 Task: Add Naturally Good Kosher Cheese Swiss Slices to the cart.
Action: Mouse pressed left at (15, 93)
Screenshot: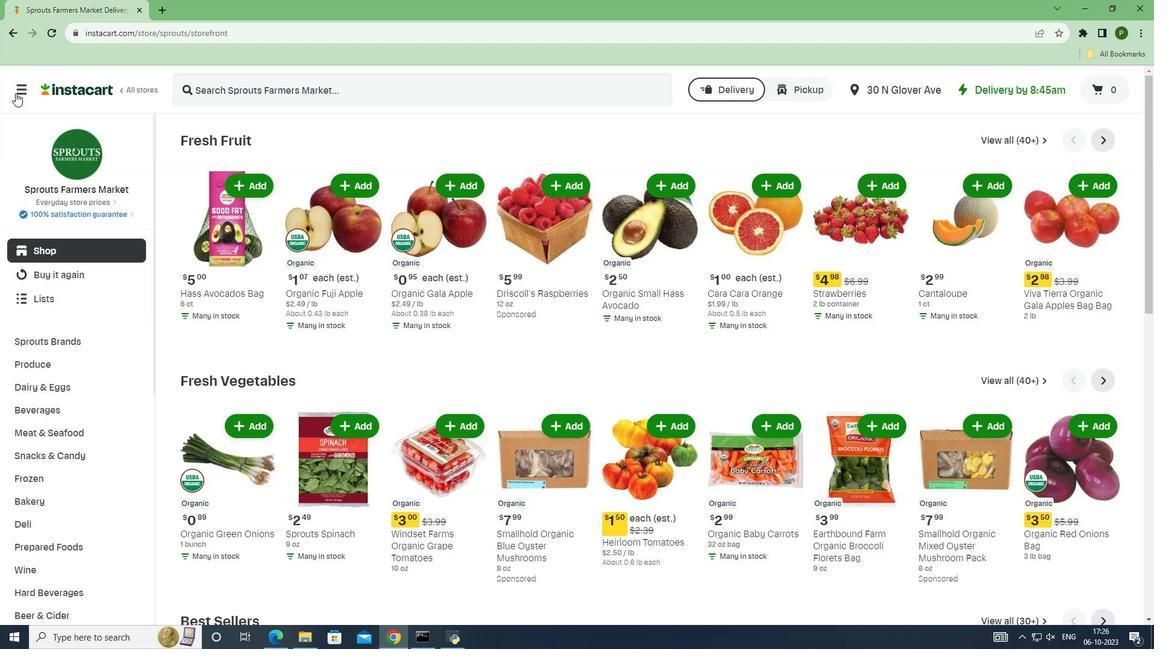 
Action: Mouse moved to (41, 316)
Screenshot: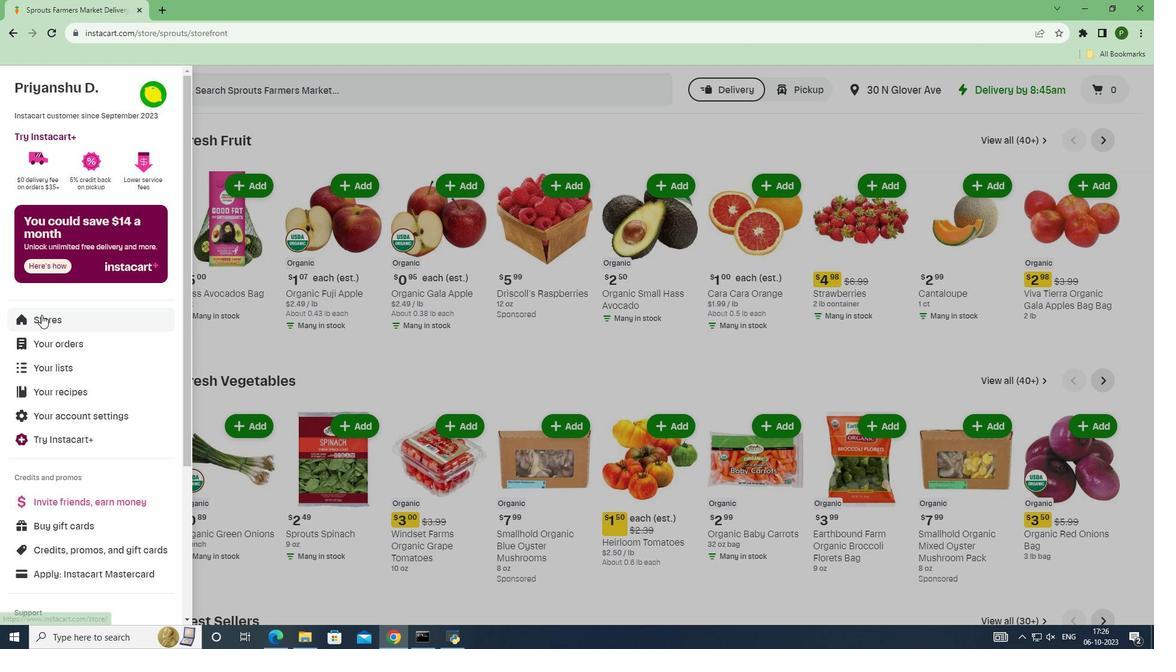 
Action: Mouse pressed left at (41, 316)
Screenshot: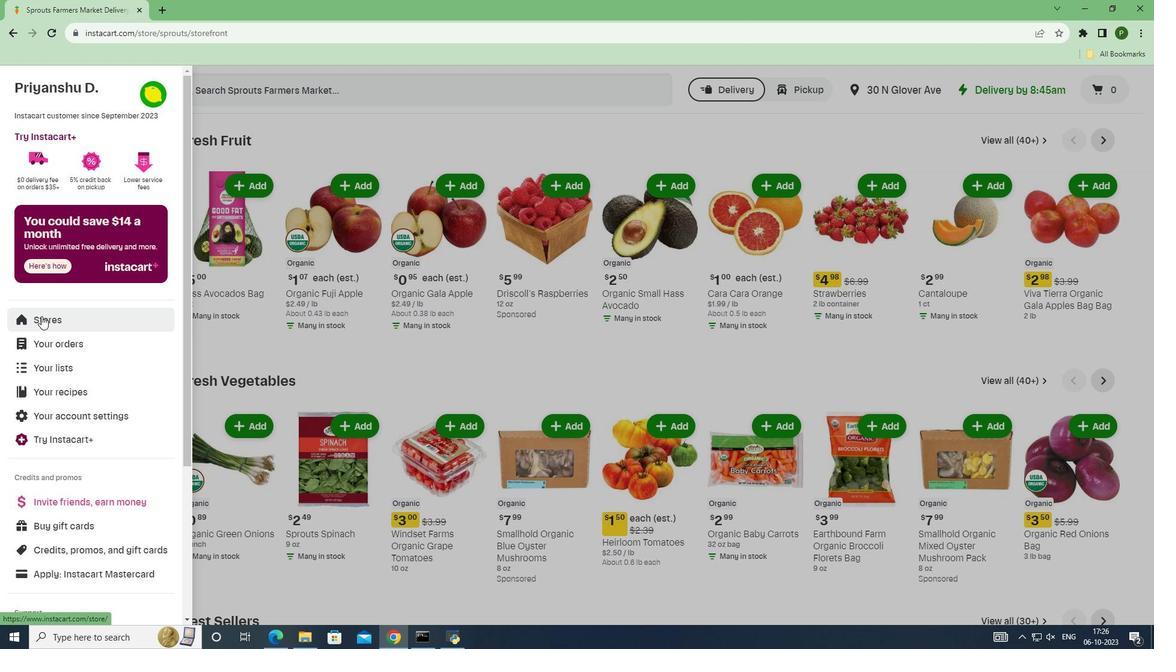 
Action: Mouse moved to (273, 134)
Screenshot: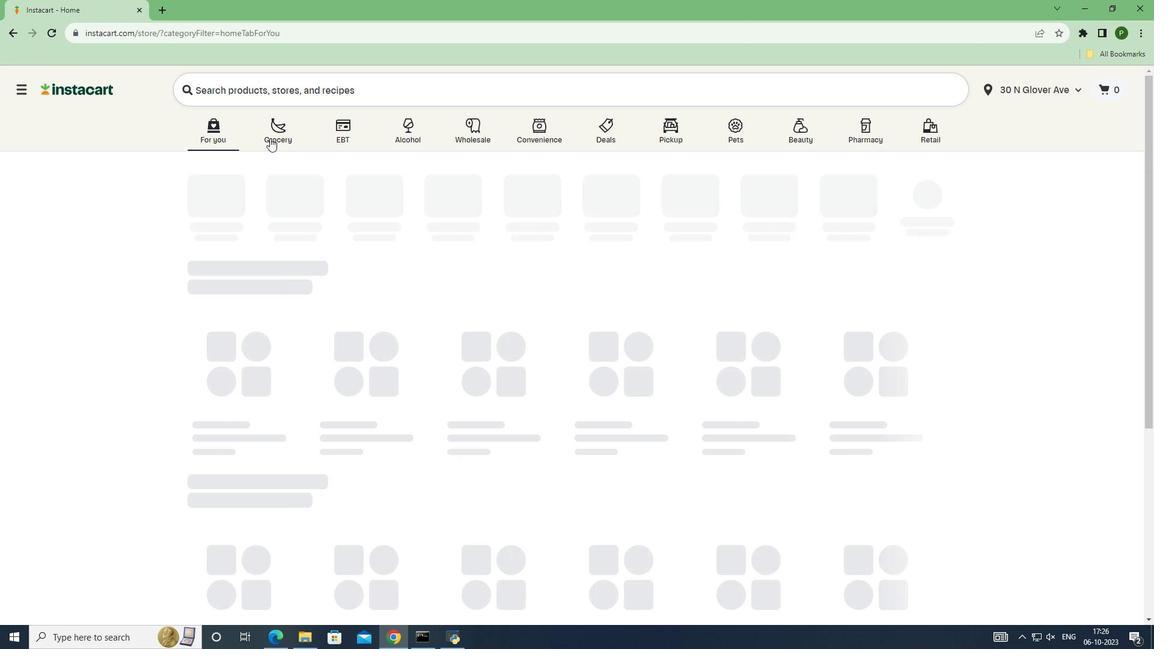 
Action: Mouse pressed left at (273, 134)
Screenshot: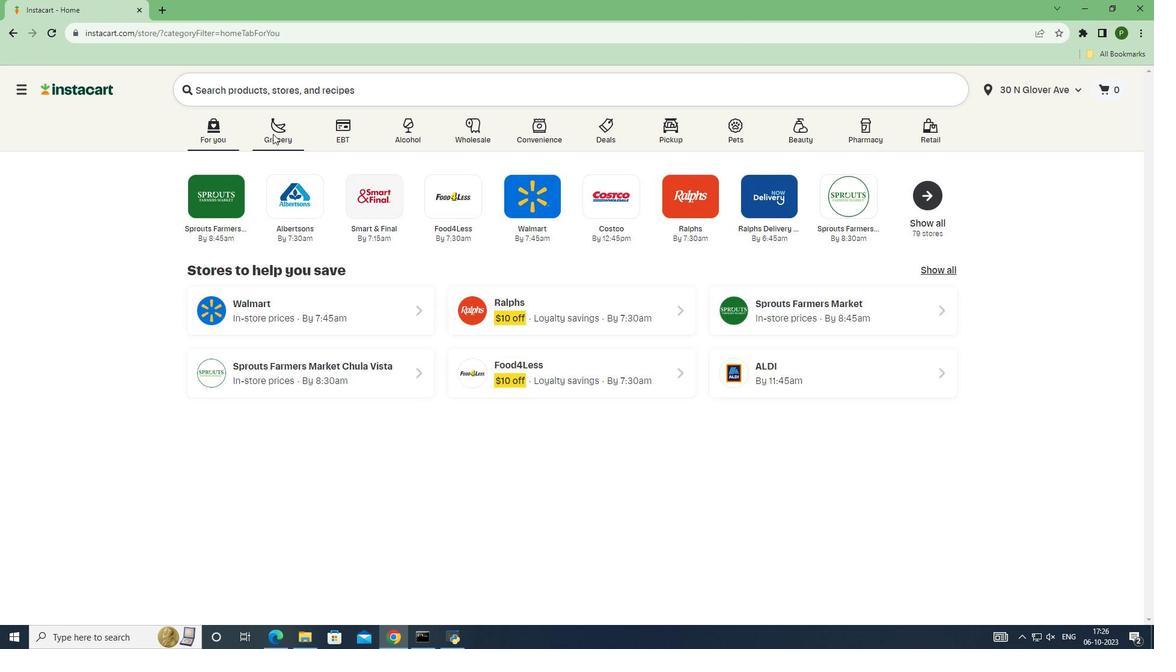 
Action: Mouse moved to (736, 273)
Screenshot: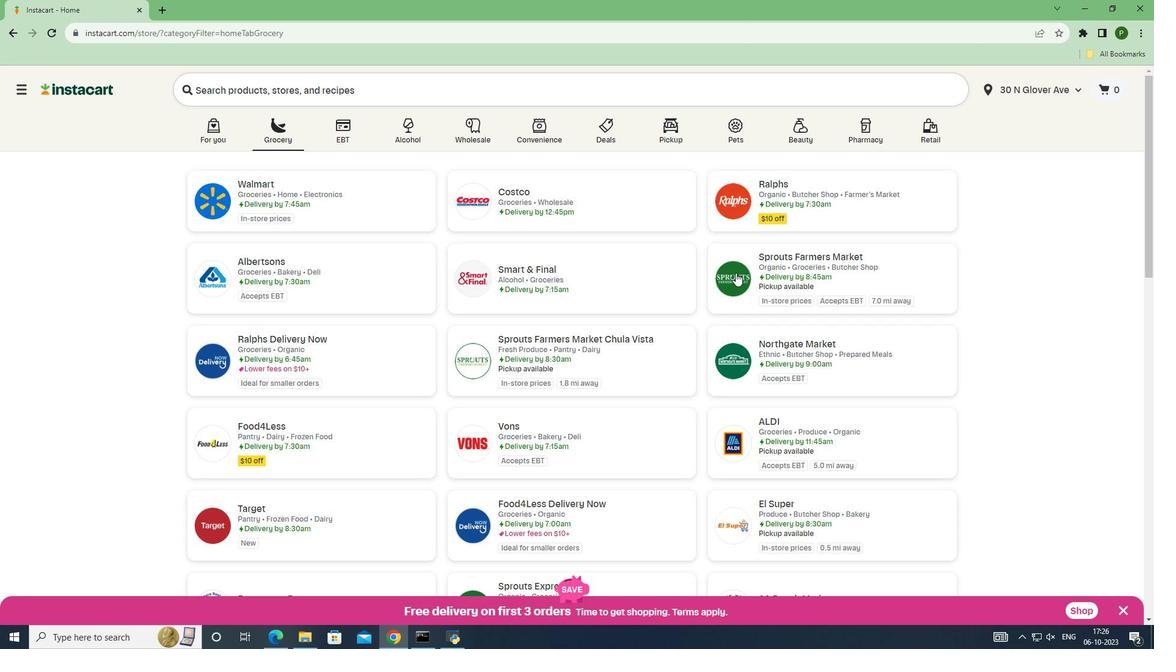 
Action: Mouse pressed left at (736, 273)
Screenshot: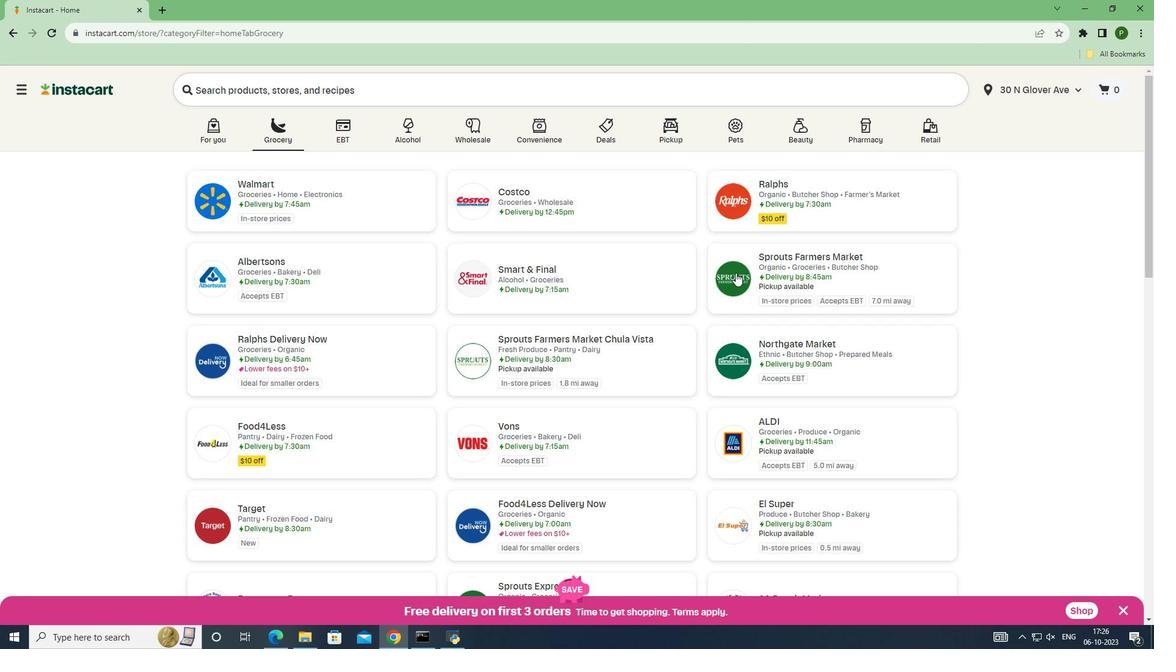 
Action: Mouse moved to (93, 388)
Screenshot: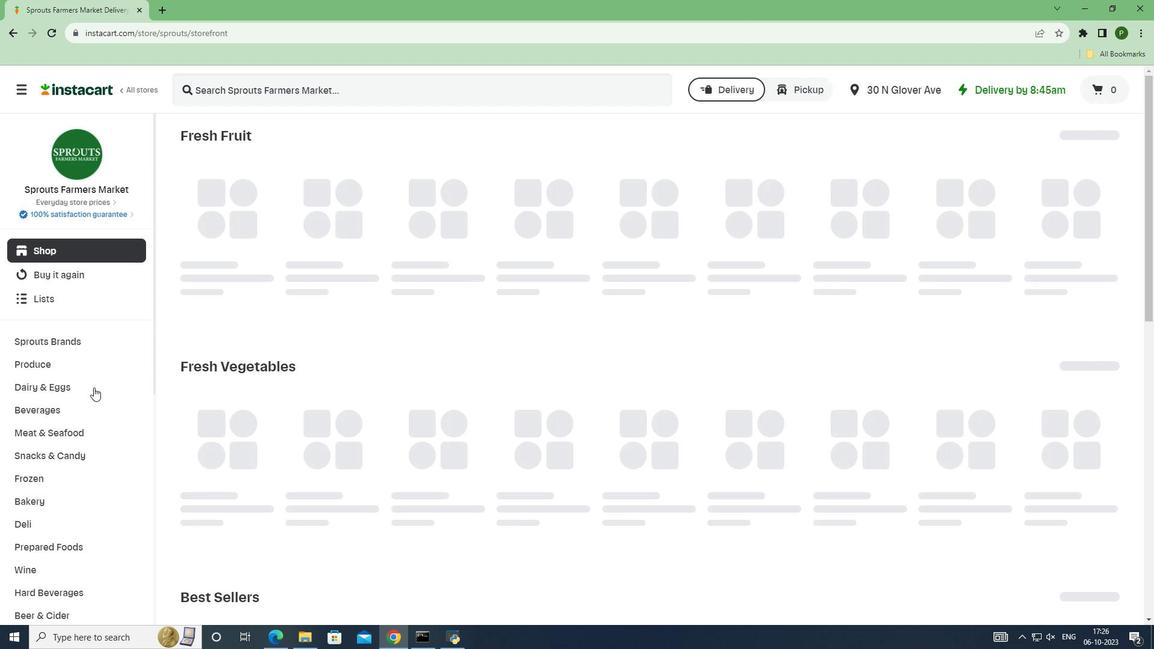 
Action: Mouse pressed left at (93, 388)
Screenshot: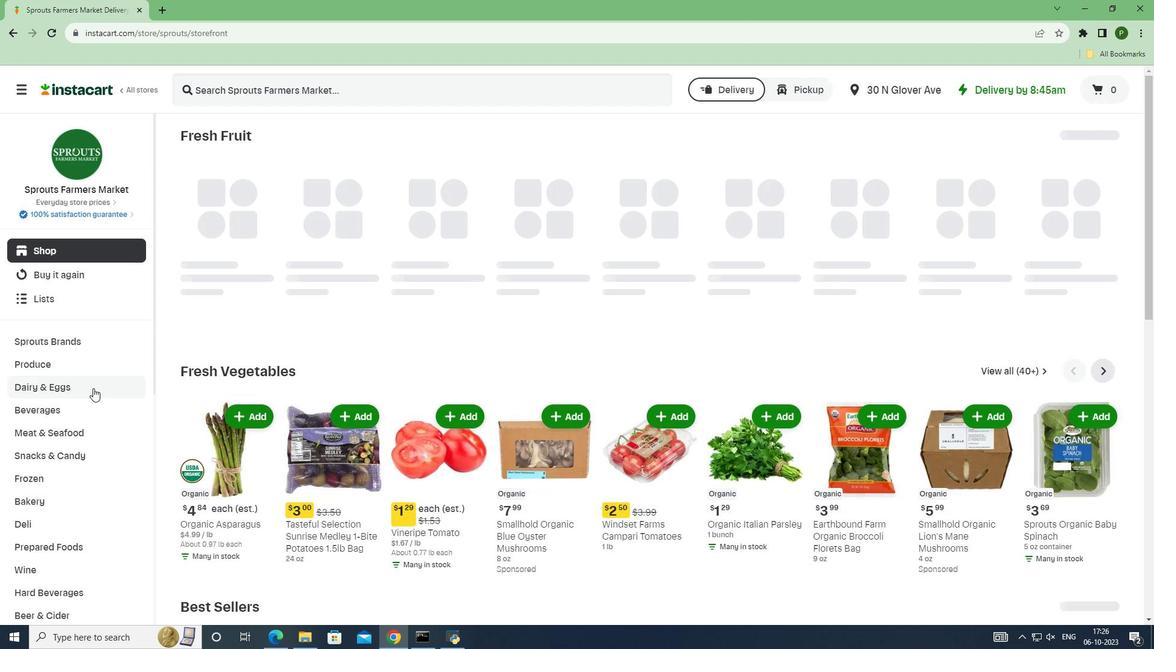 
Action: Mouse moved to (66, 437)
Screenshot: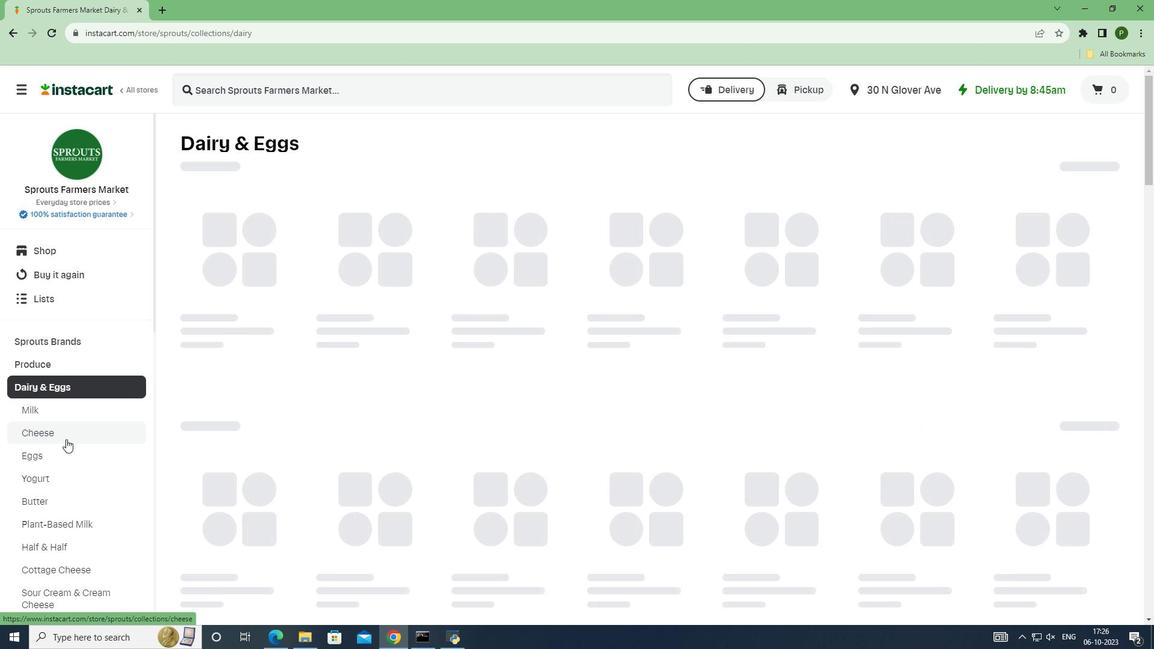 
Action: Mouse pressed left at (66, 437)
Screenshot: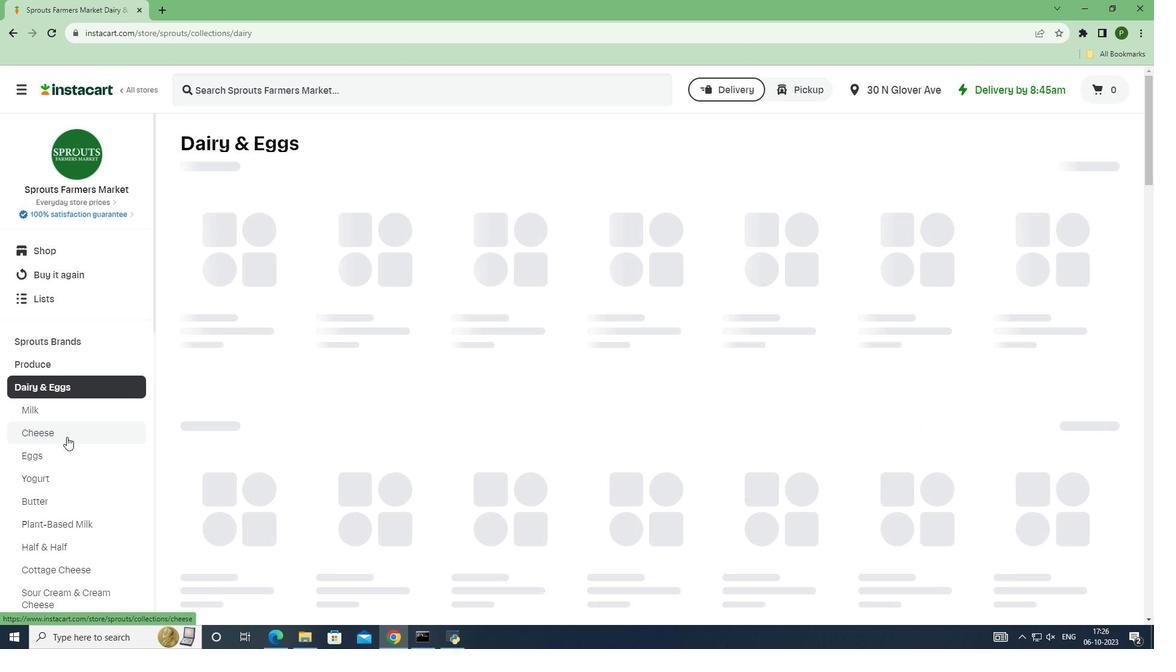 
Action: Mouse moved to (247, 93)
Screenshot: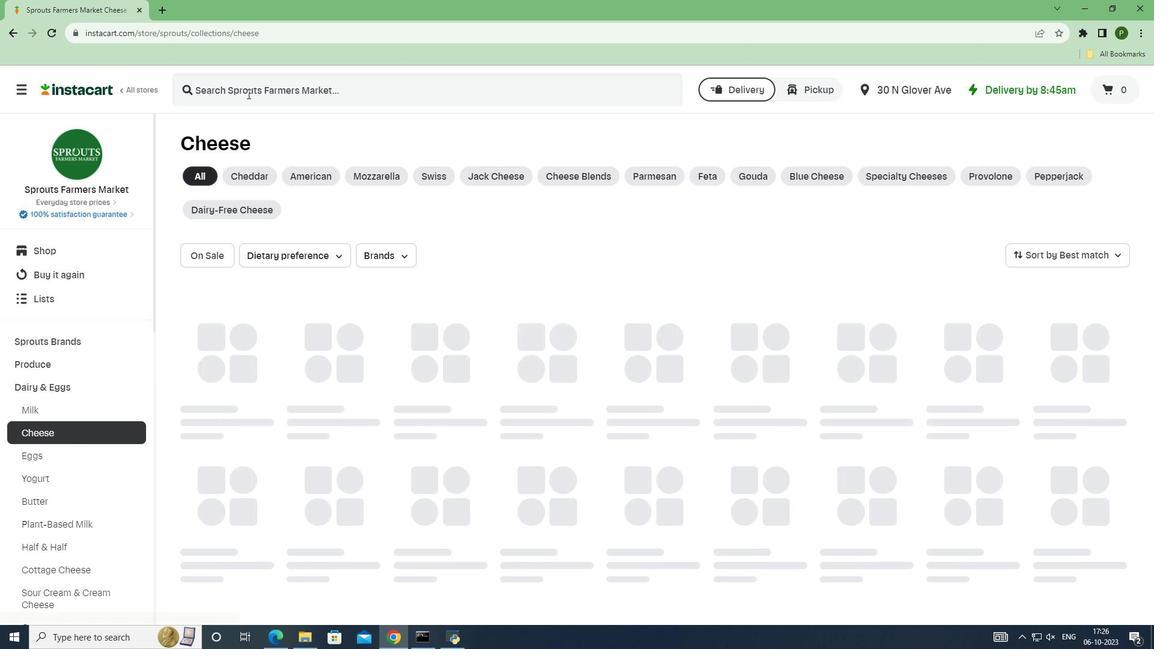 
Action: Mouse pressed left at (247, 93)
Screenshot: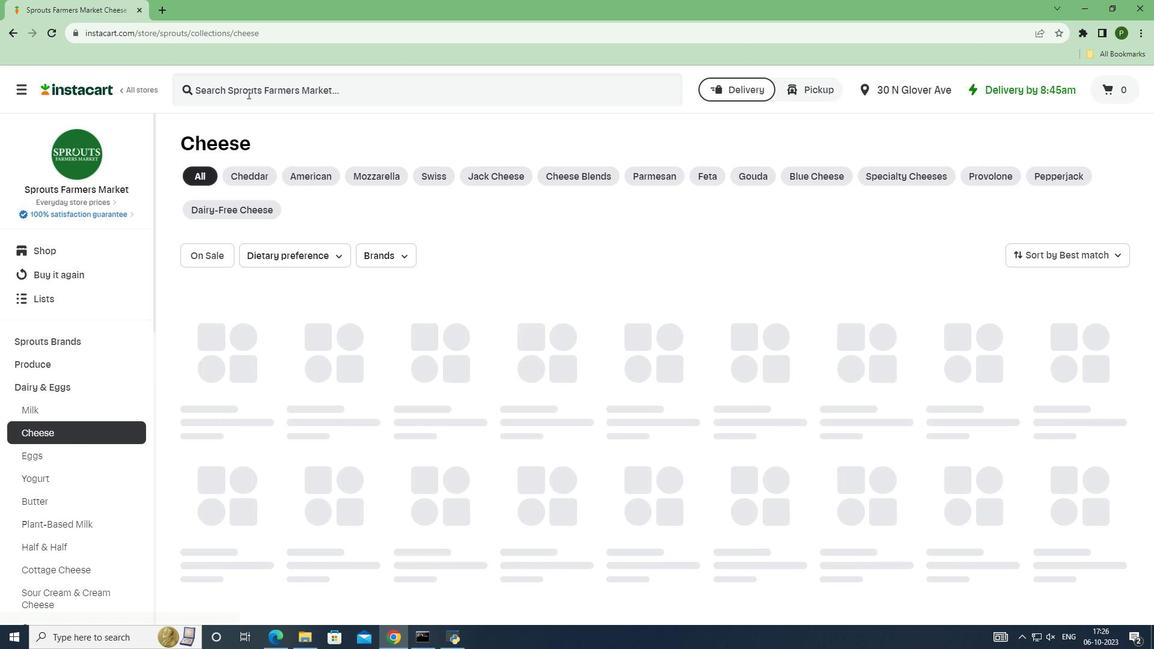 
Action: Key pressed <Key.caps_lock>N<Key.caps_lock>aturally<Key.space><Key.caps_lock>G<Key.caps_lock>ood<Key.space><Key.caps_lock>K<Key.caps_lock>osher<Key.space><Key.caps_lock>C<Key.caps_lock>heese<Key.space><Key.caps_lock>S<Key.caps_lock>wiss<Key.space><Key.caps_lock>S<Key.caps_lock>lices<Key.space><Key.enter>
Screenshot: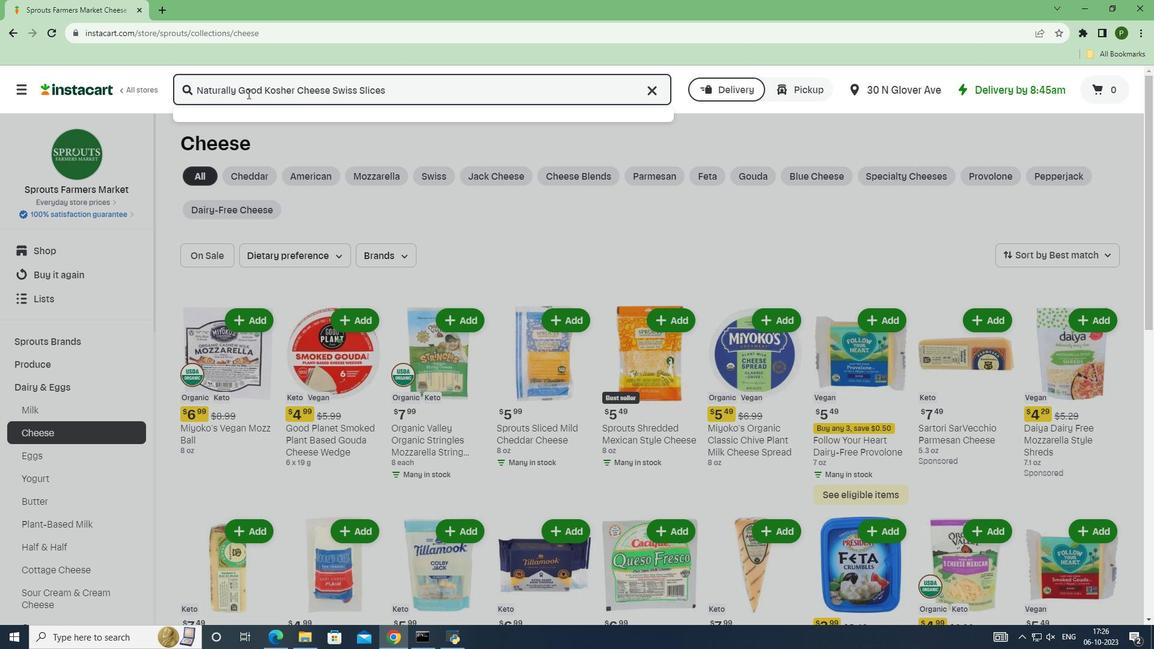 
Action: Mouse moved to (685, 217)
Screenshot: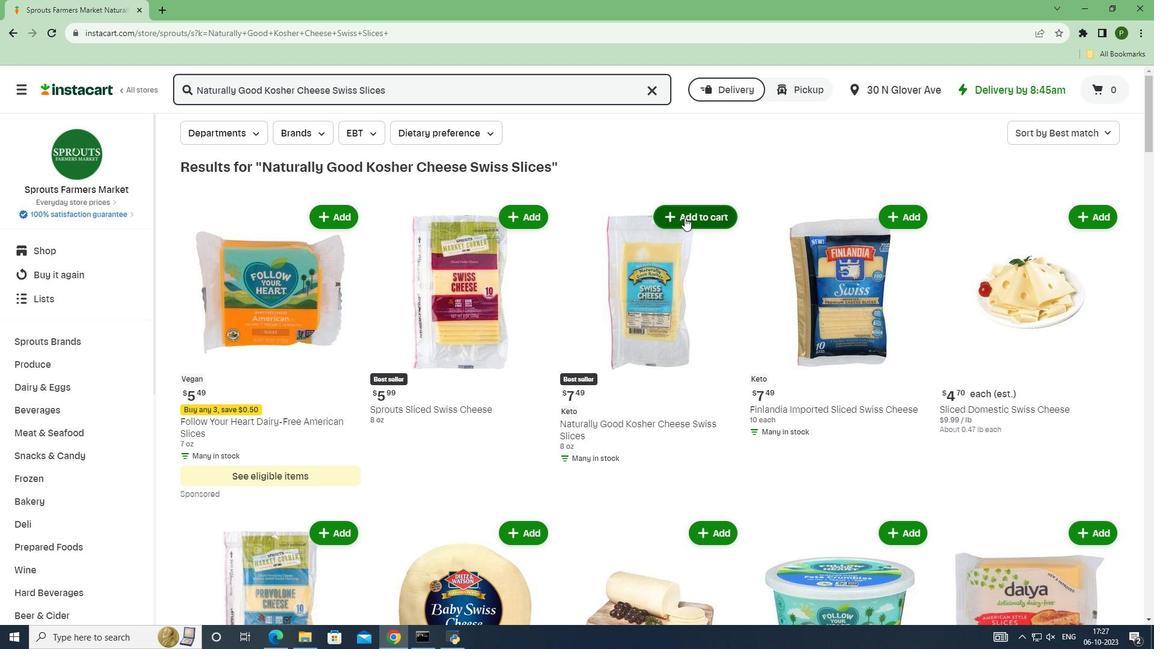 
Action: Mouse pressed left at (685, 217)
Screenshot: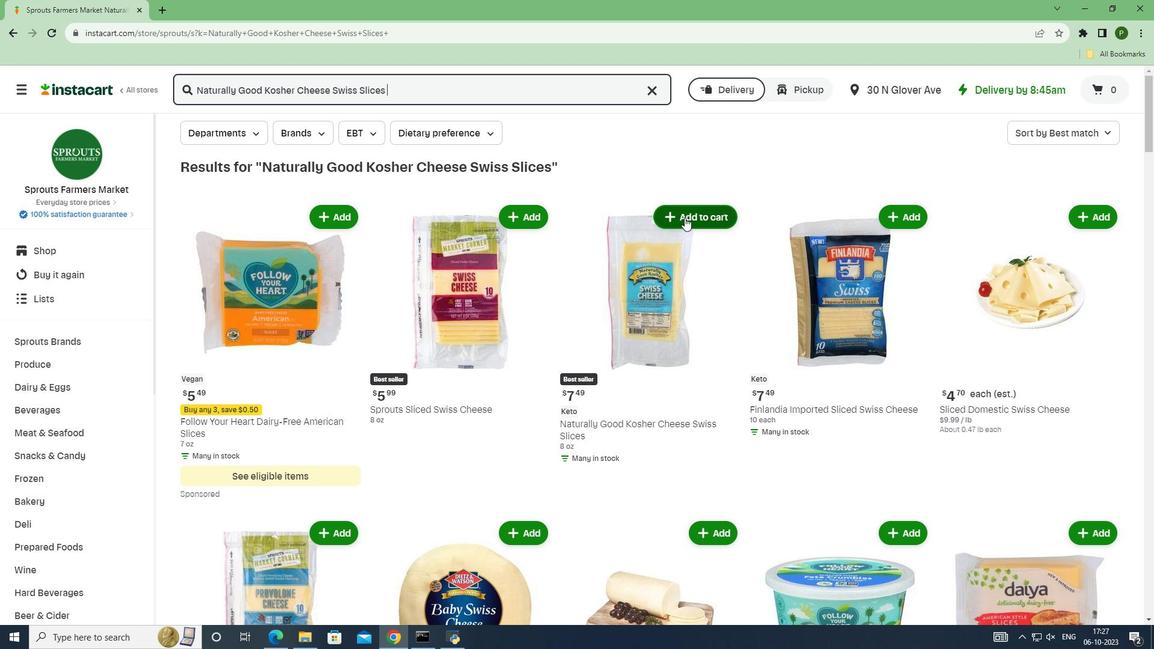 
Action: Mouse moved to (722, 279)
Screenshot: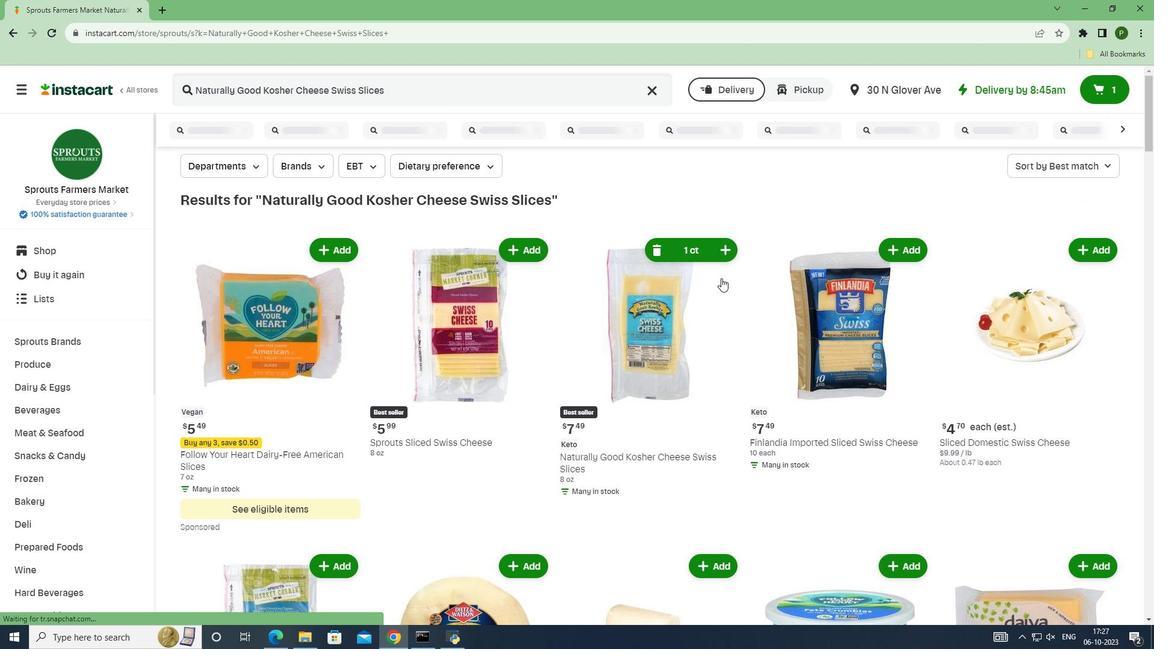 
